 Task: Use Welrus Roar Effect in this video Movie B.mp4
Action: Mouse moved to (250, 105)
Screenshot: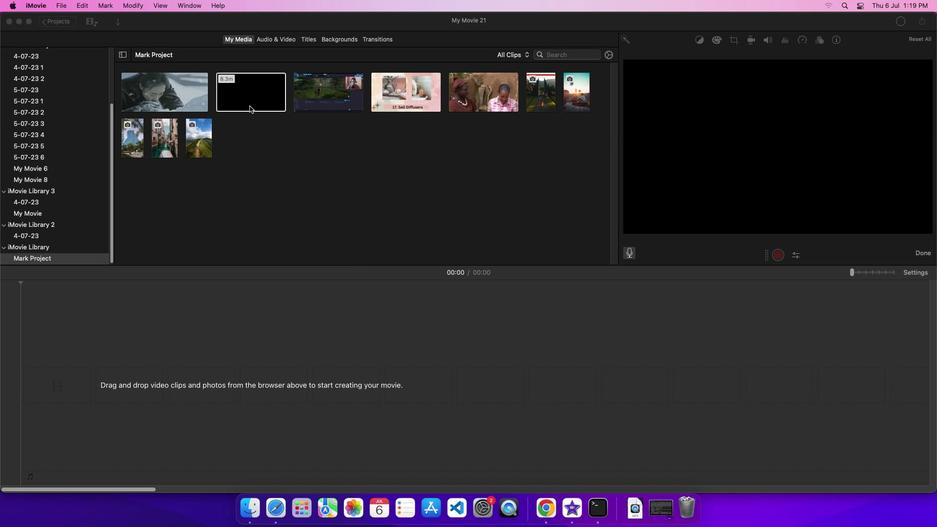 
Action: Mouse pressed left at (250, 105)
Screenshot: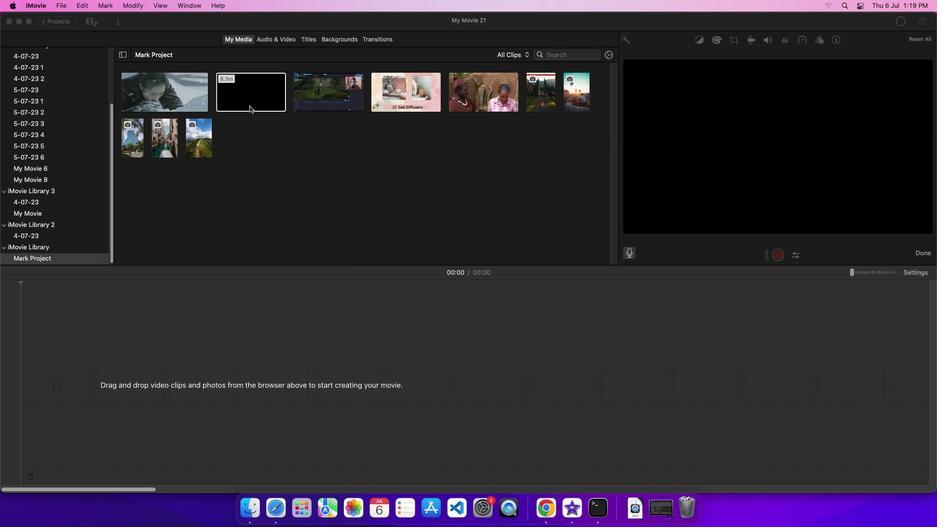 
Action: Mouse moved to (256, 95)
Screenshot: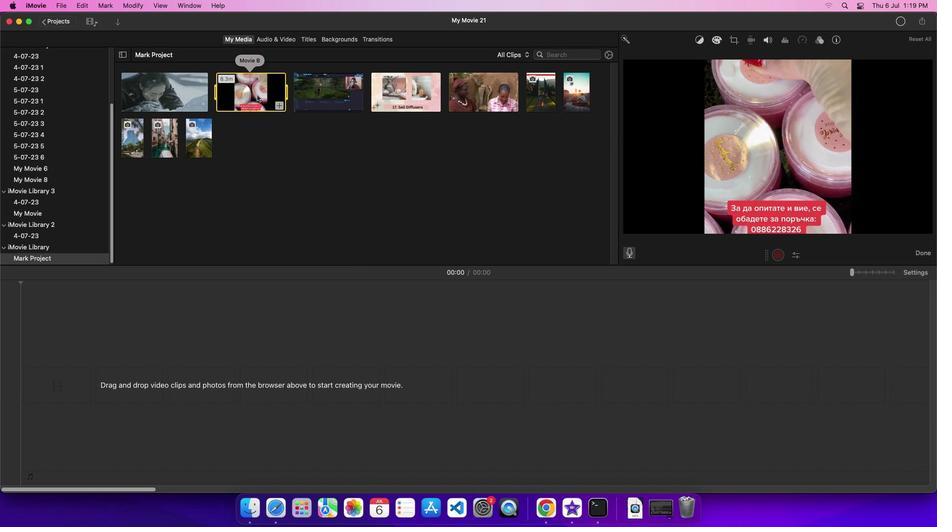 
Action: Mouse pressed left at (256, 95)
Screenshot: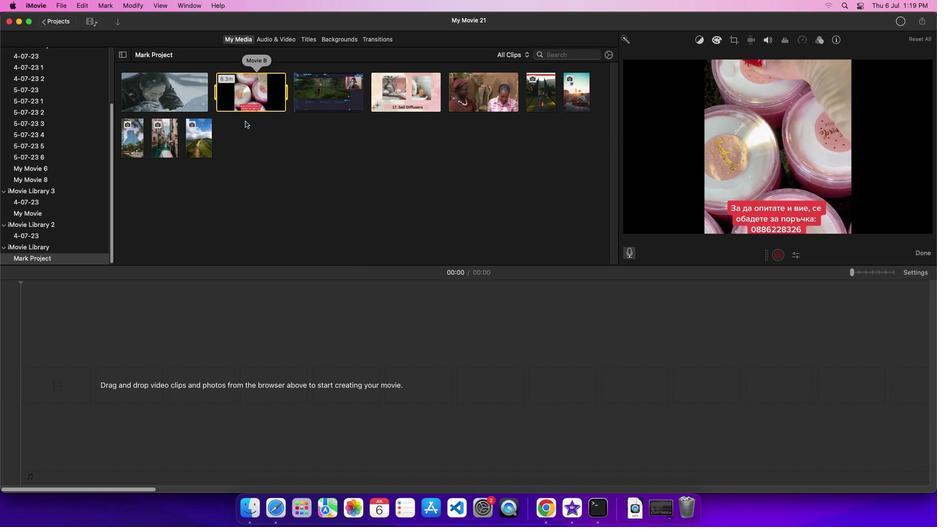 
Action: Mouse moved to (280, 41)
Screenshot: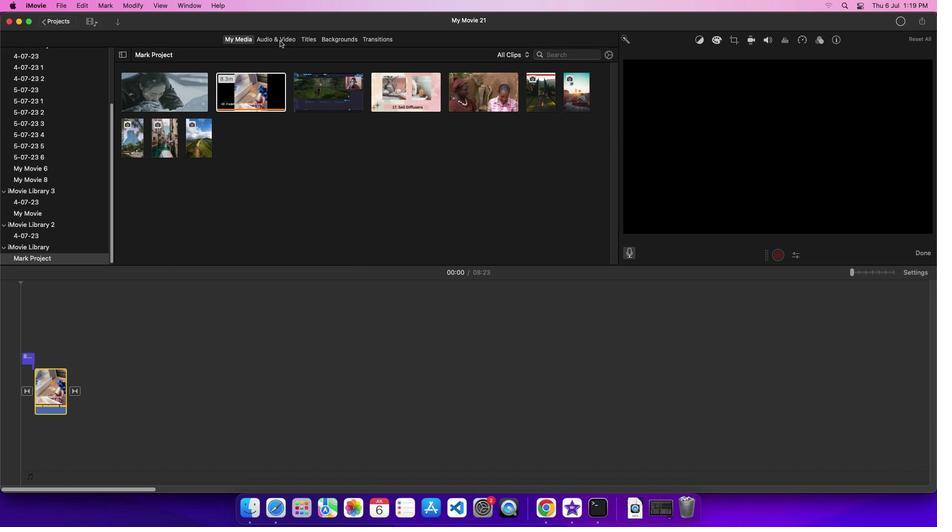 
Action: Mouse pressed left at (280, 41)
Screenshot: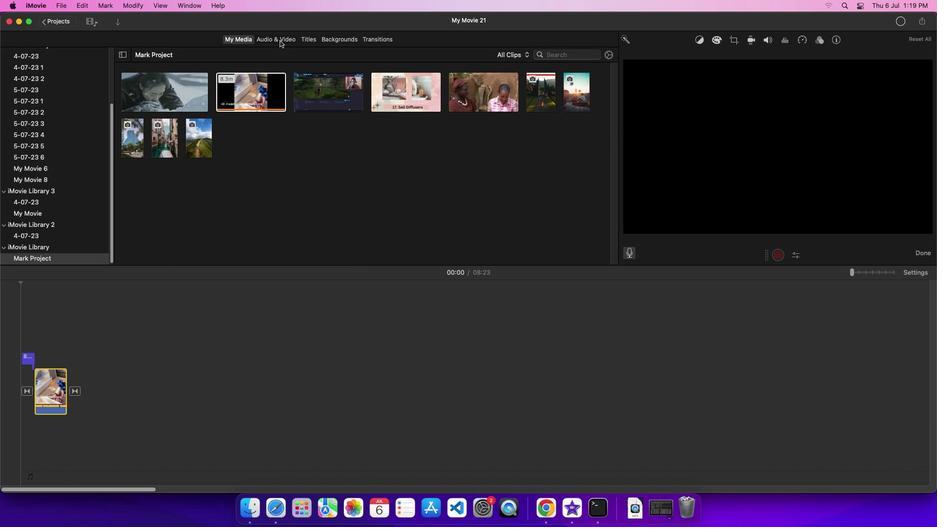 
Action: Mouse moved to (55, 92)
Screenshot: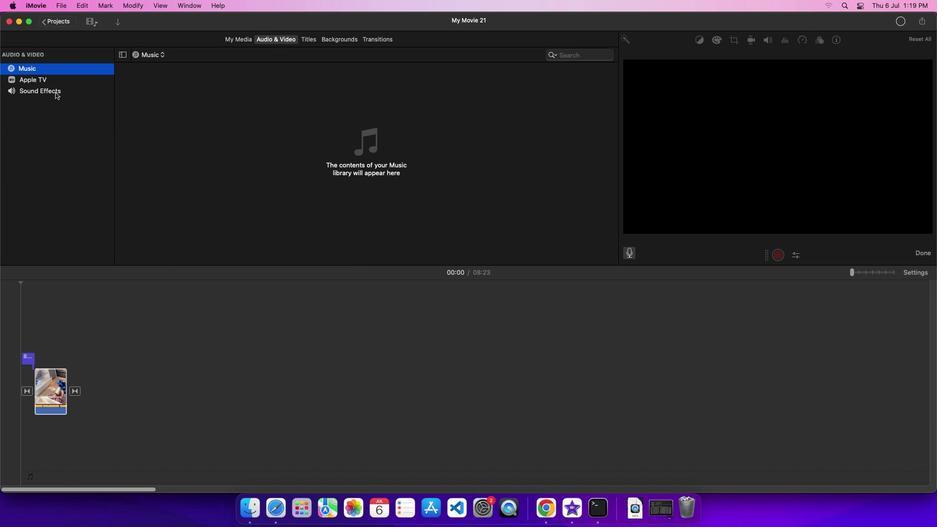 
Action: Mouse pressed left at (55, 92)
Screenshot: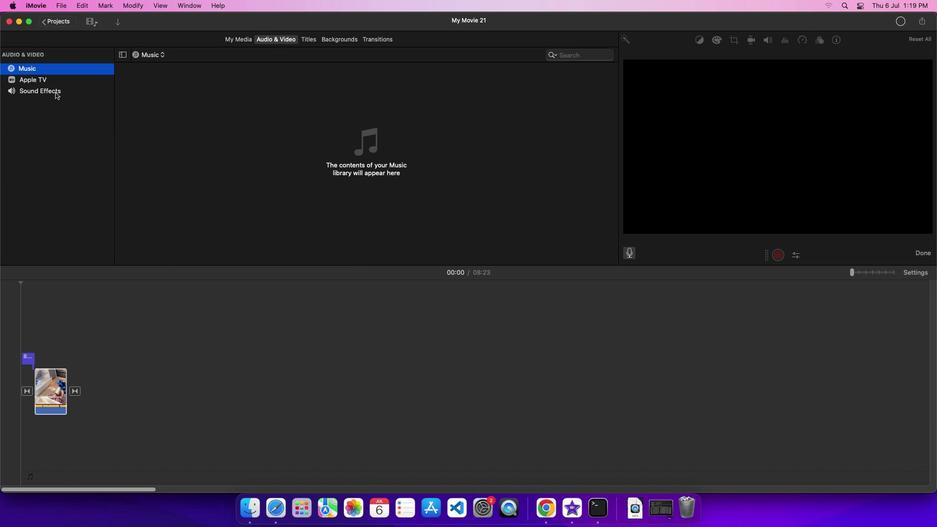
Action: Mouse moved to (195, 201)
Screenshot: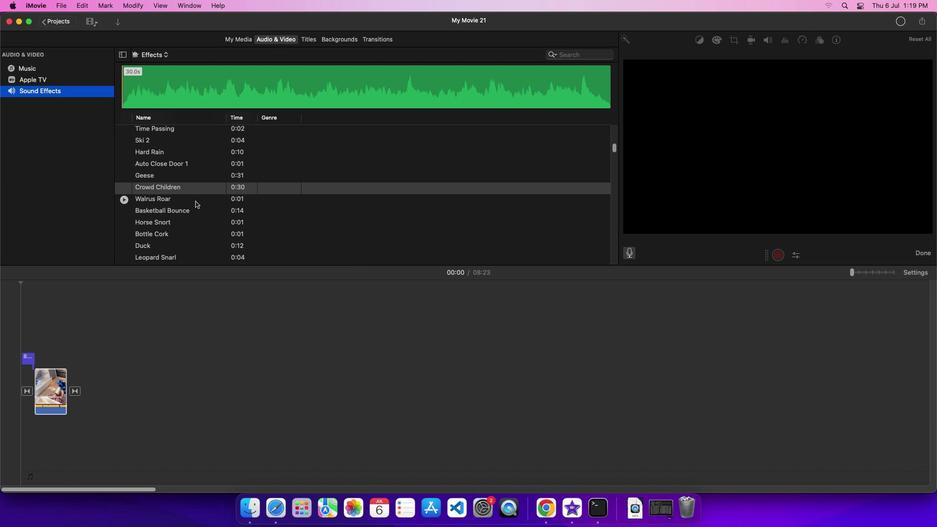 
Action: Mouse pressed left at (195, 201)
Screenshot: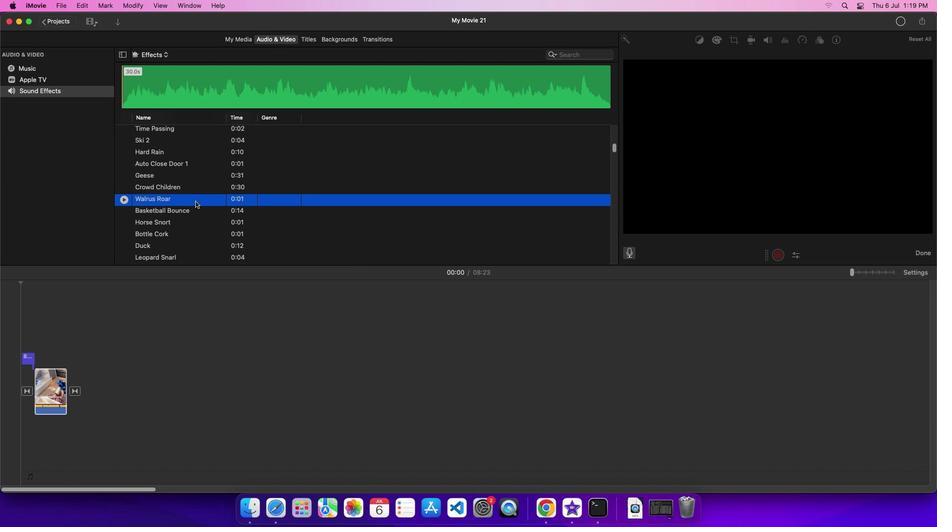 
Action: Mouse moved to (198, 224)
Screenshot: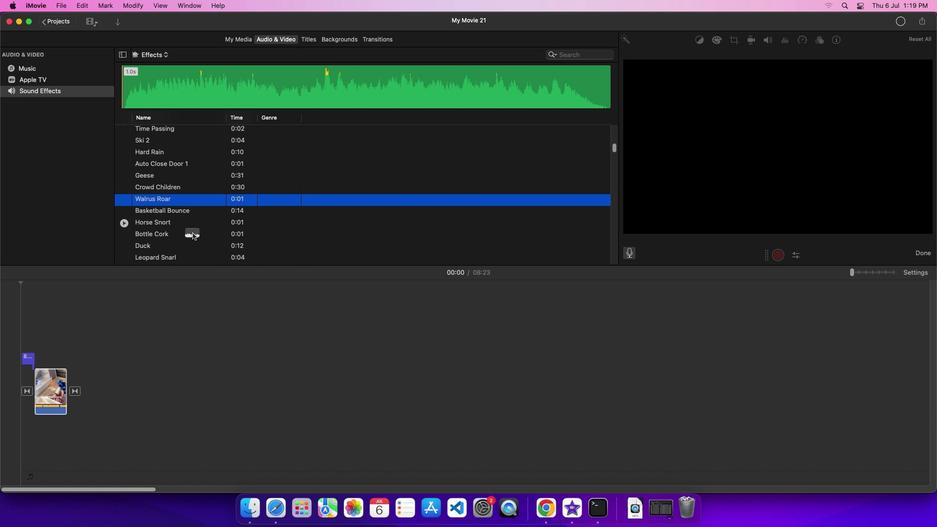 
Action: Mouse pressed left at (198, 224)
Screenshot: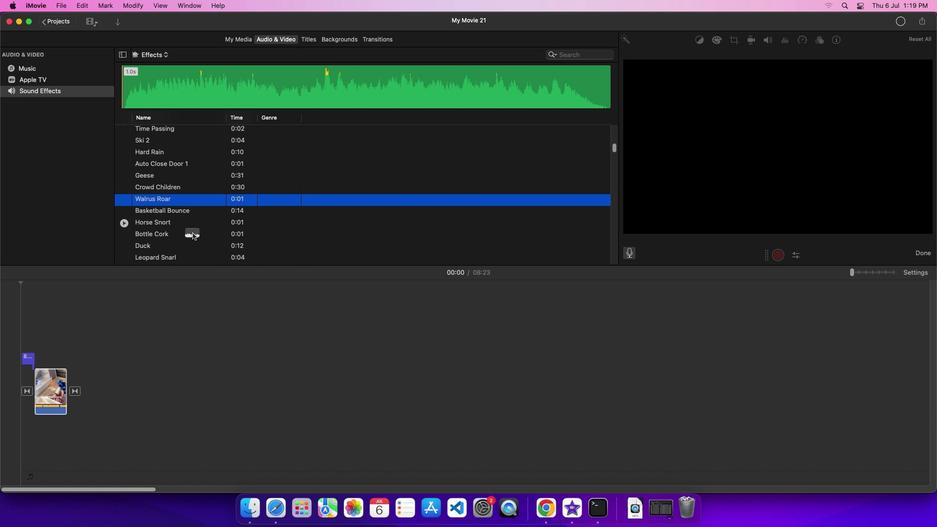 
Action: Mouse moved to (215, 201)
Screenshot: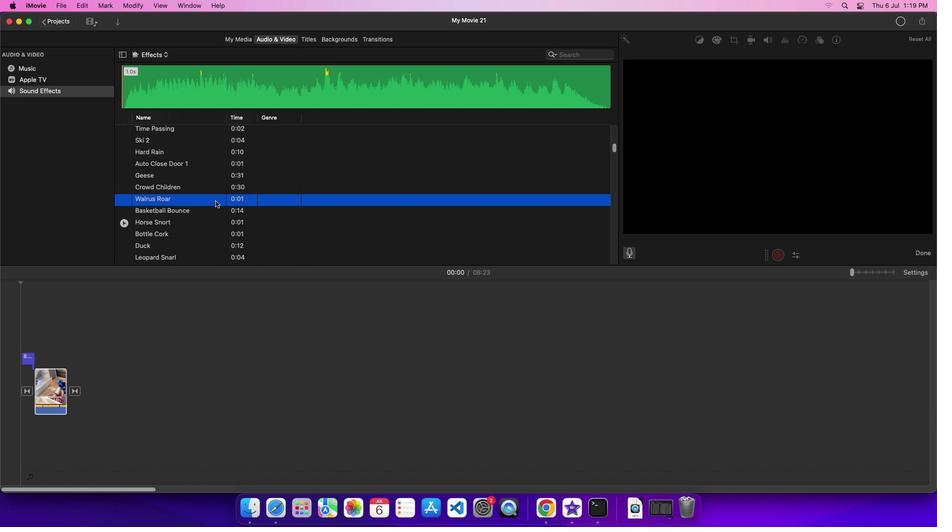 
Action: Mouse pressed left at (215, 201)
Screenshot: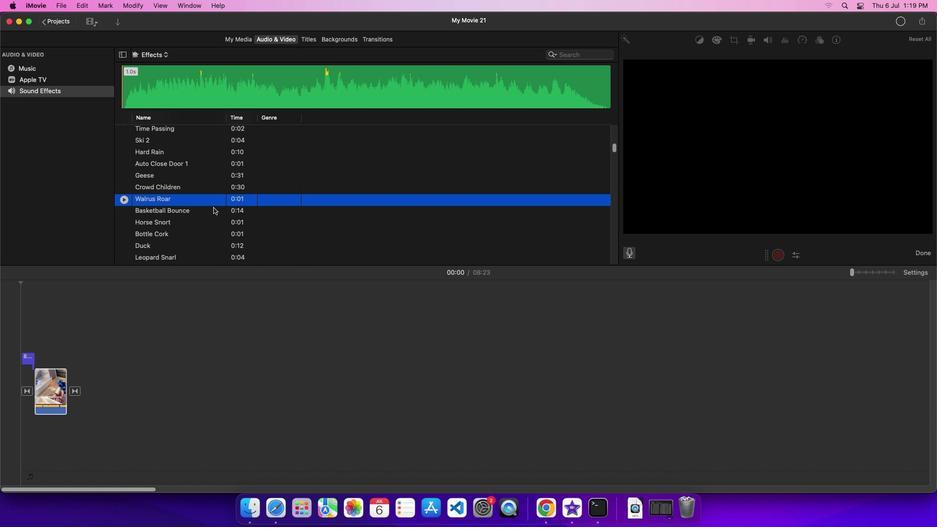 
Action: Mouse moved to (63, 438)
Screenshot: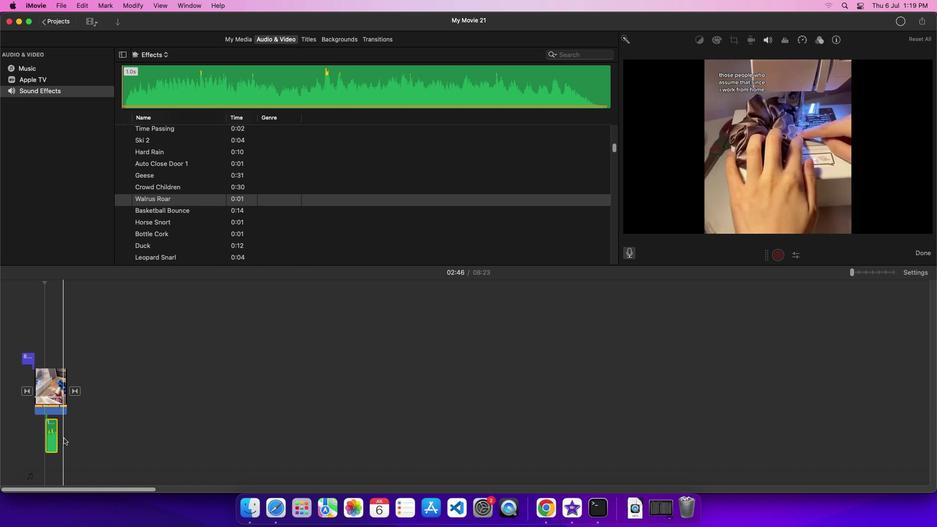 
